 Task: Look for properties with 4 bedrooms.
Action: Mouse moved to (961, 147)
Screenshot: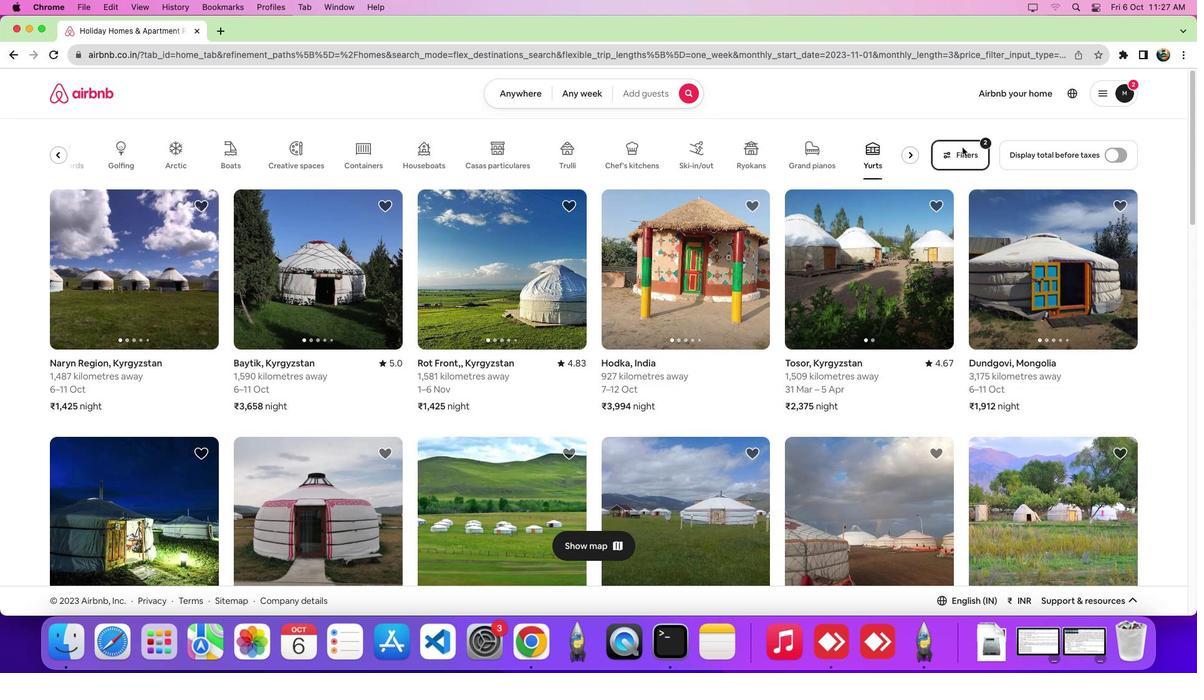 
Action: Mouse pressed left at (961, 147)
Screenshot: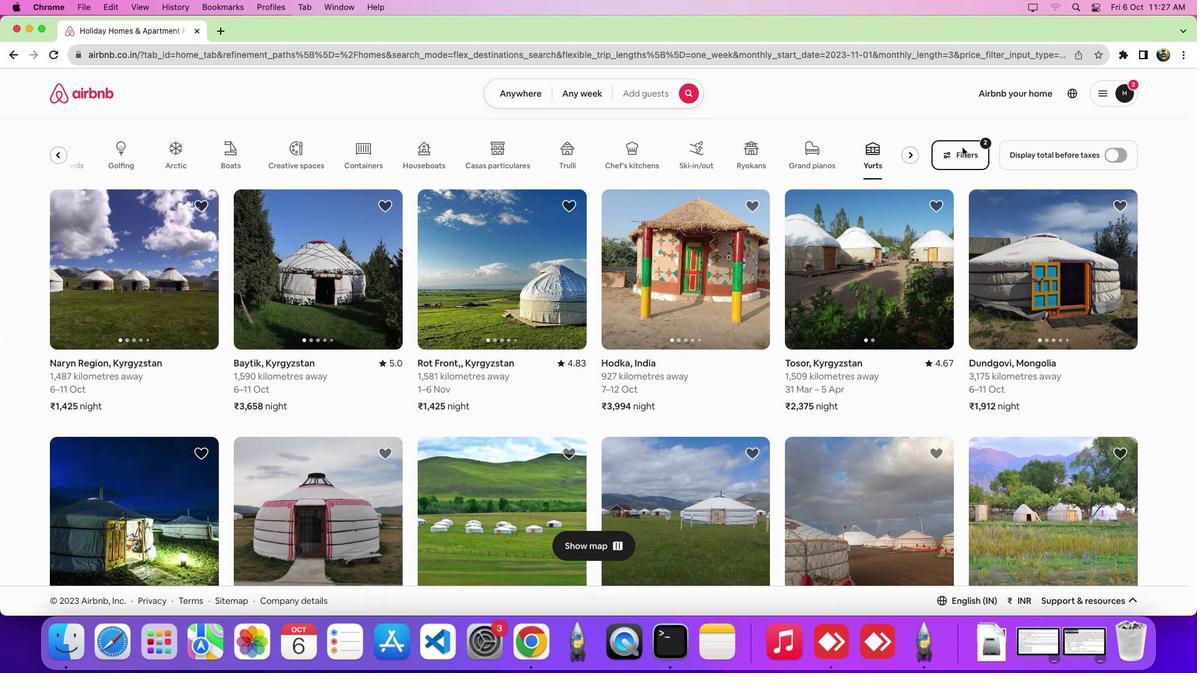 
Action: Mouse moved to (483, 225)
Screenshot: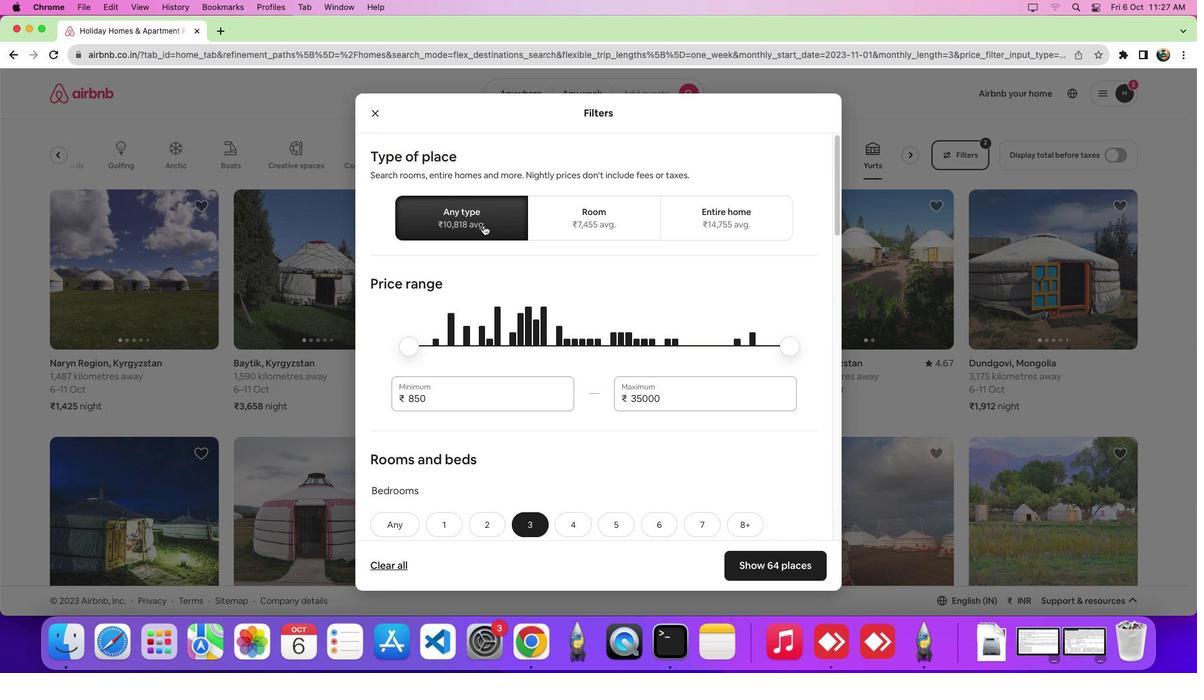 
Action: Mouse pressed left at (483, 225)
Screenshot: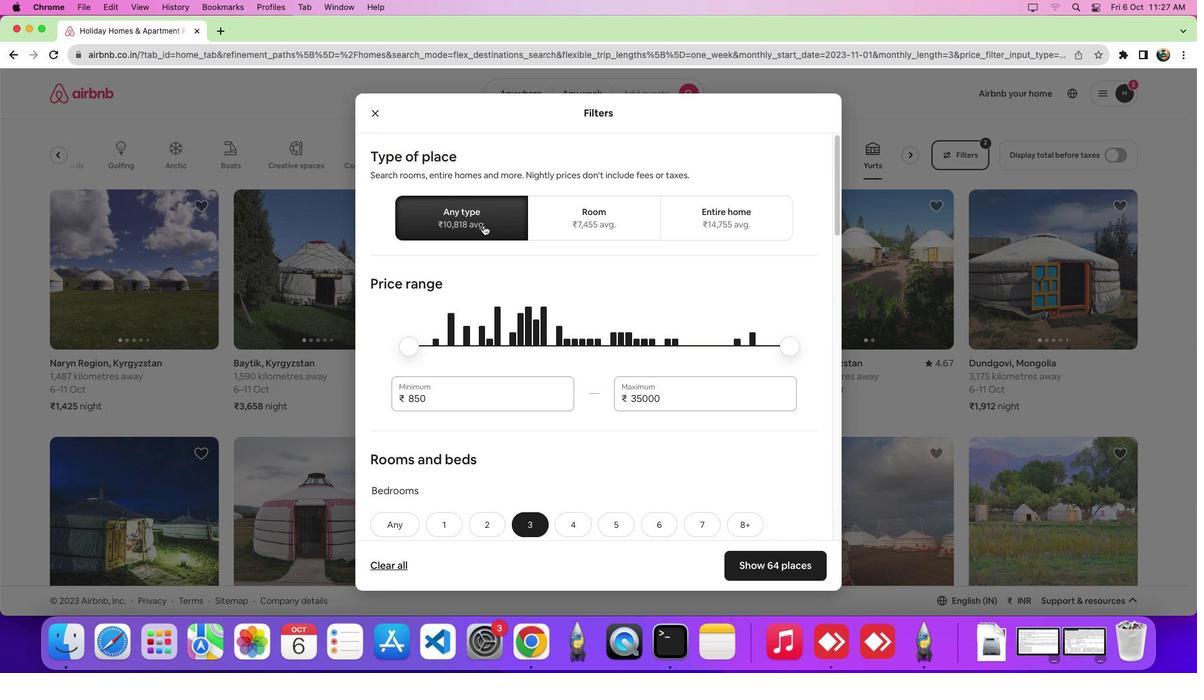 
Action: Mouse moved to (571, 523)
Screenshot: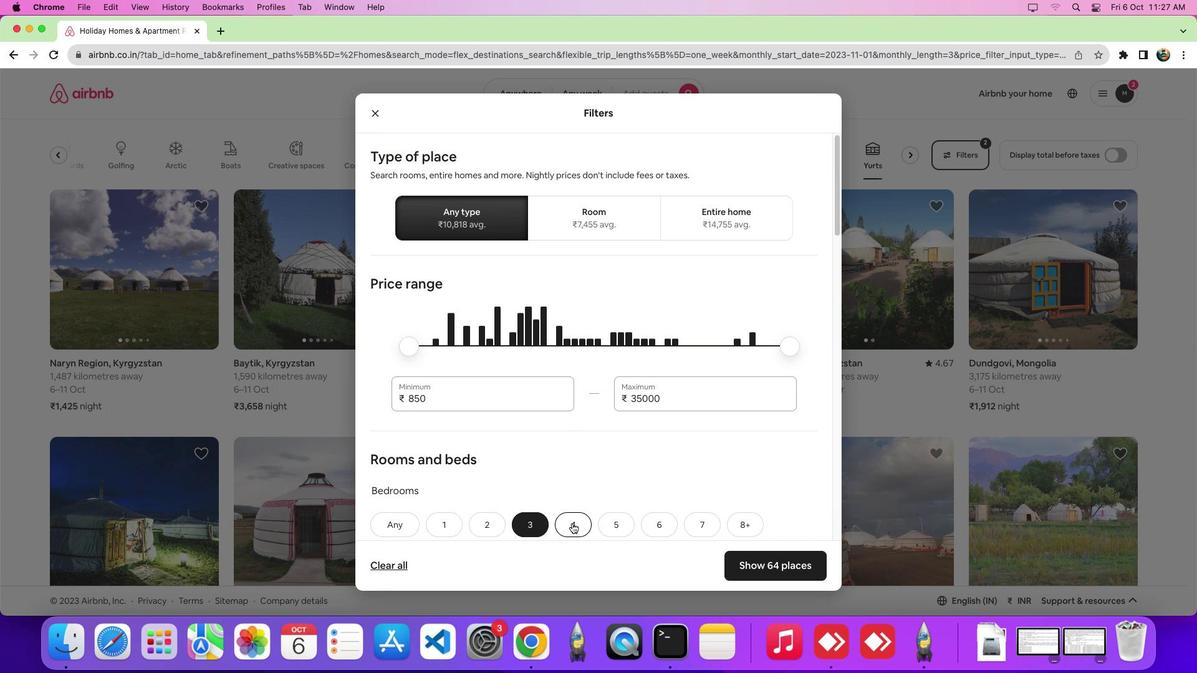 
Action: Mouse pressed left at (571, 523)
Screenshot: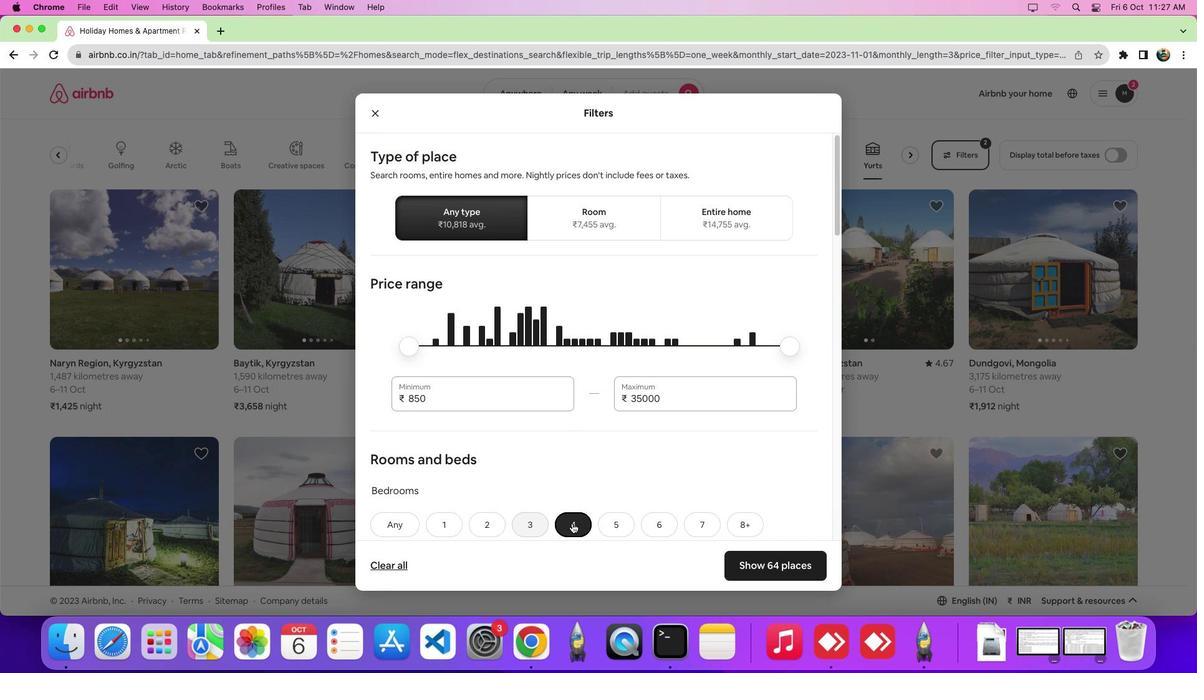 
Action: Mouse moved to (747, 569)
Screenshot: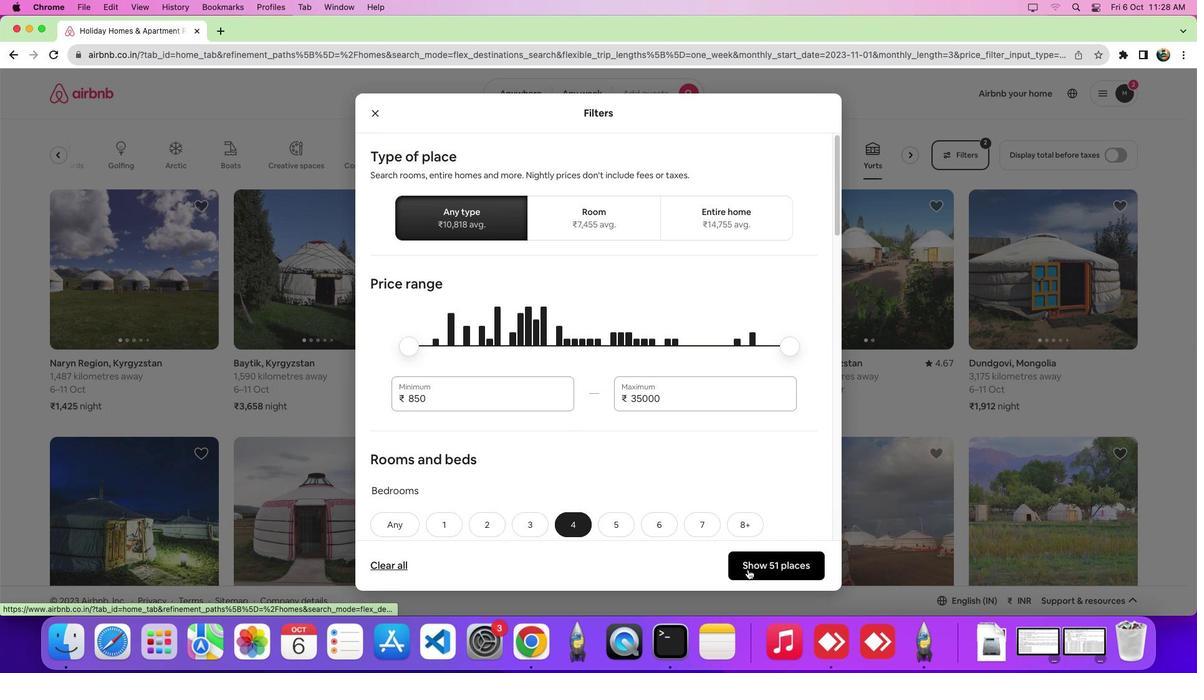 
Action: Mouse pressed left at (747, 569)
Screenshot: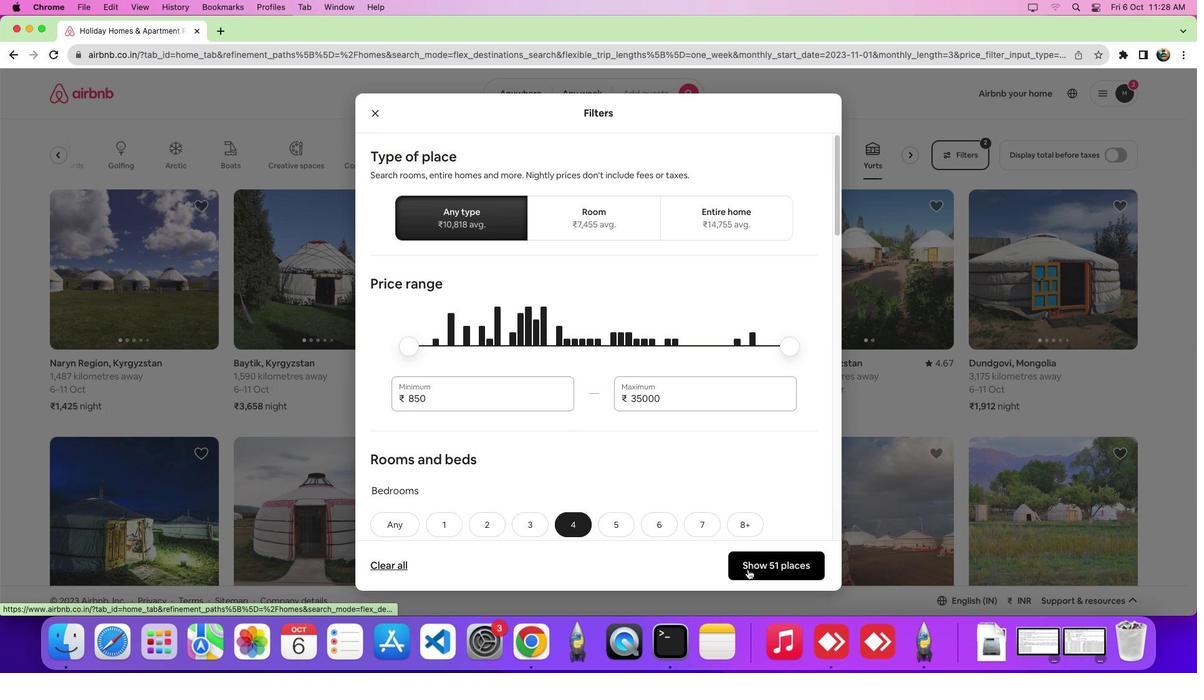 
Action: Mouse moved to (635, 476)
Screenshot: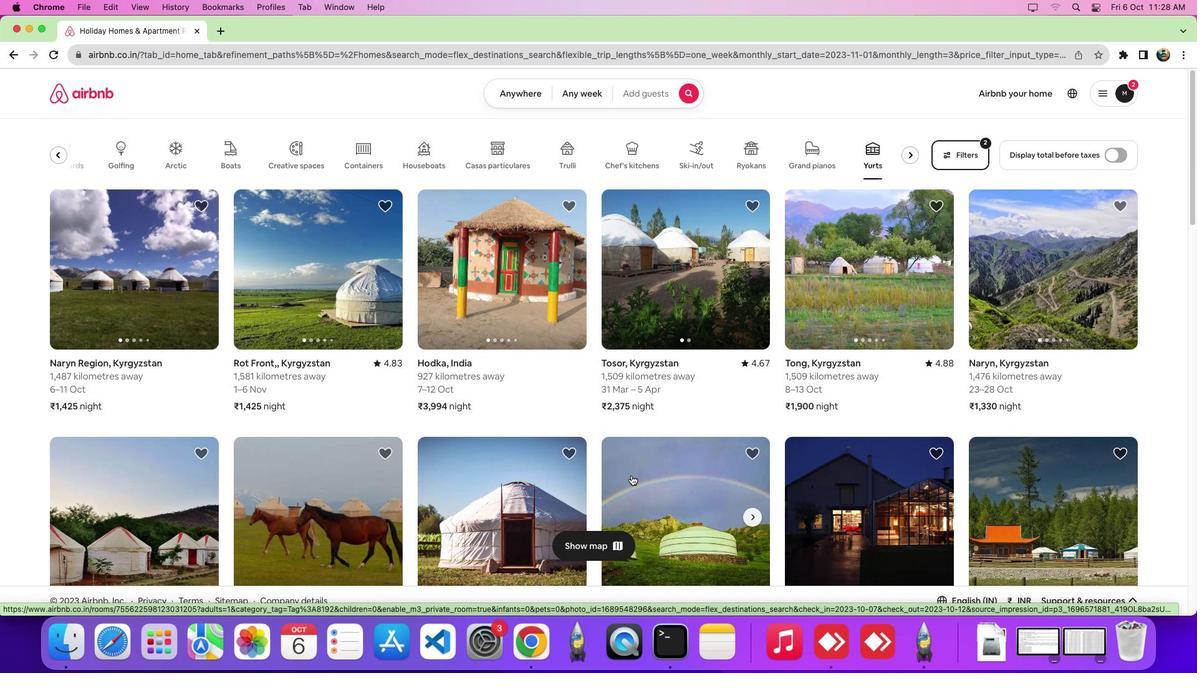 
